 Task: In the  document Kindergartenletter.epub Change the allignment of footer to  'Center' Select the entire text and insert font style 'Nunito' and font size: 18
Action: Mouse scrolled (411, 340) with delta (0, 0)
Screenshot: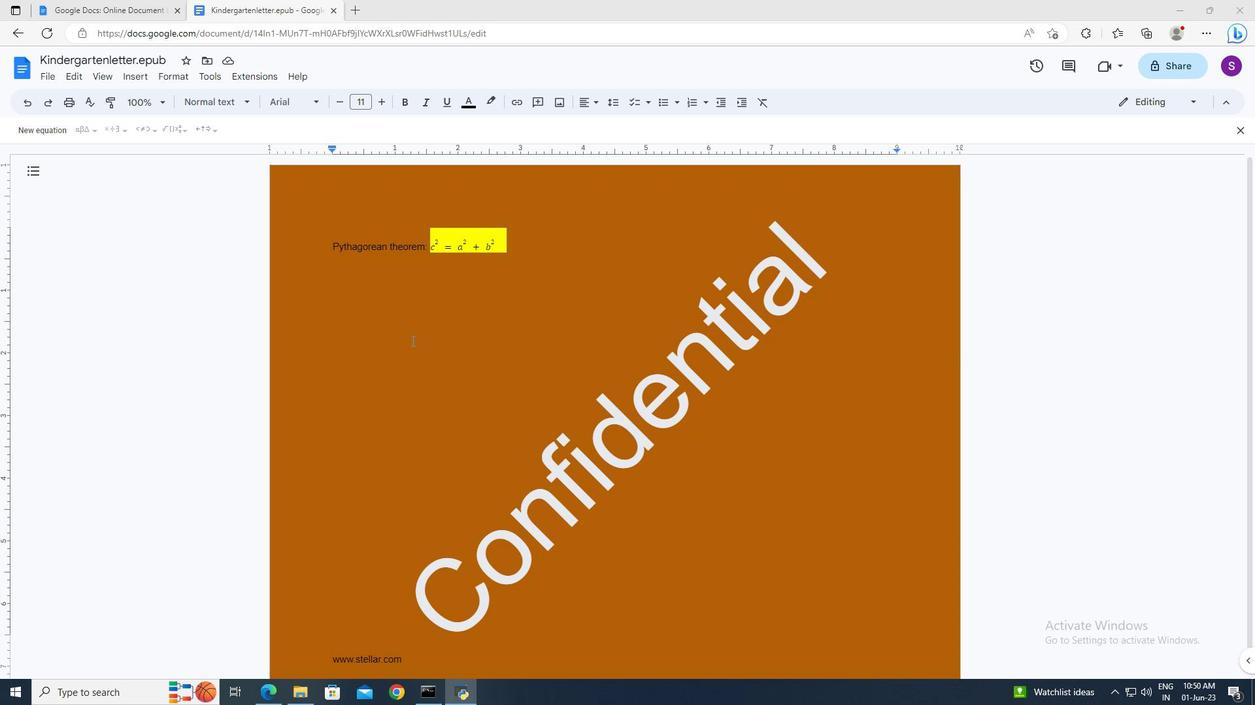 
Action: Mouse scrolled (411, 340) with delta (0, 0)
Screenshot: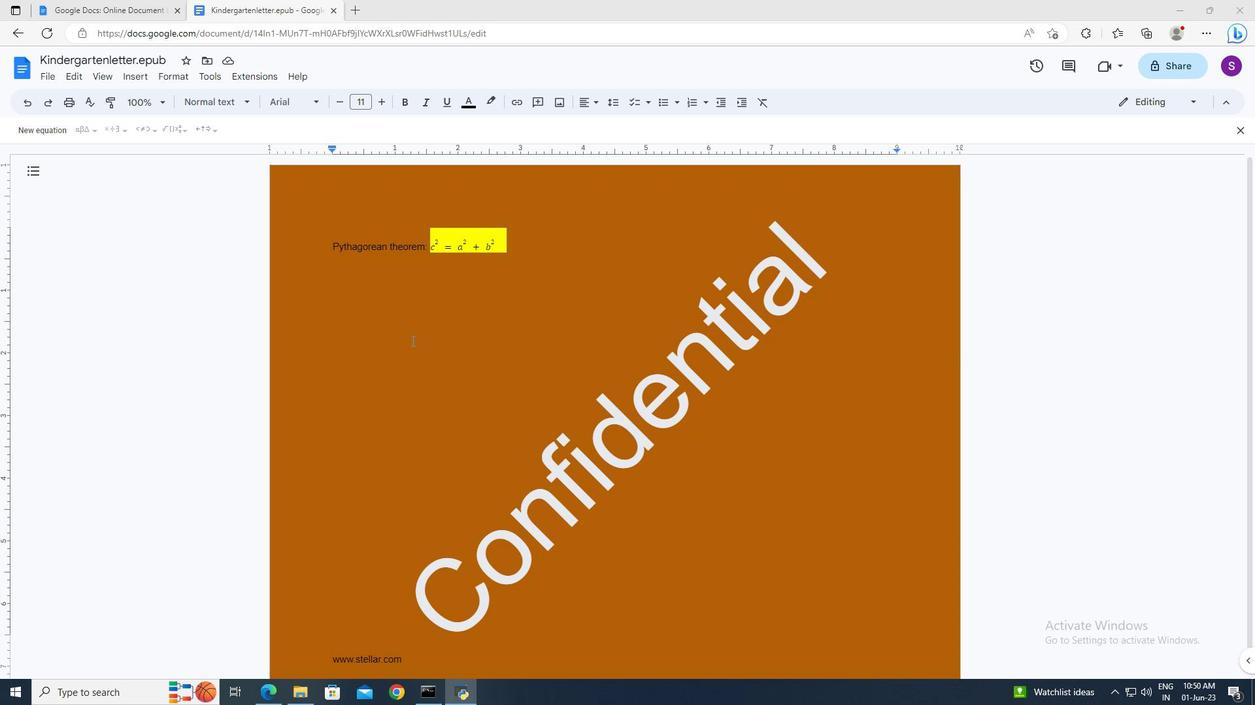
Action: Mouse scrolled (411, 340) with delta (0, 0)
Screenshot: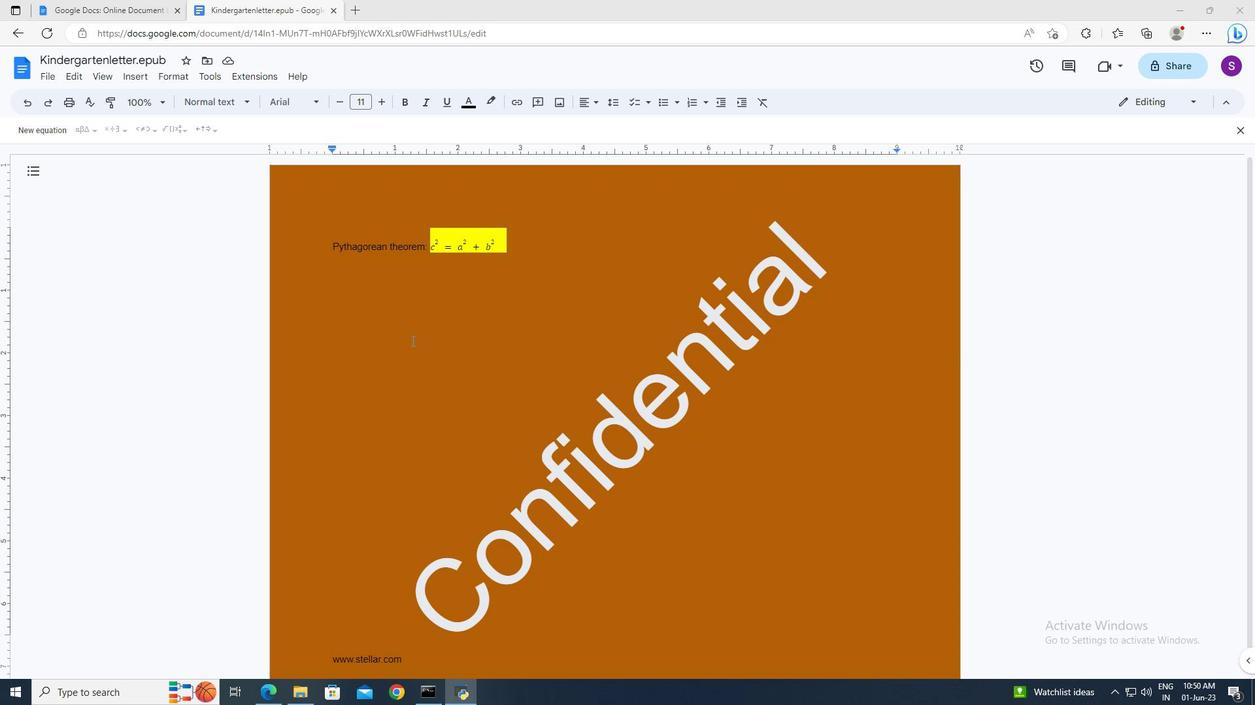 
Action: Mouse scrolled (411, 340) with delta (0, 0)
Screenshot: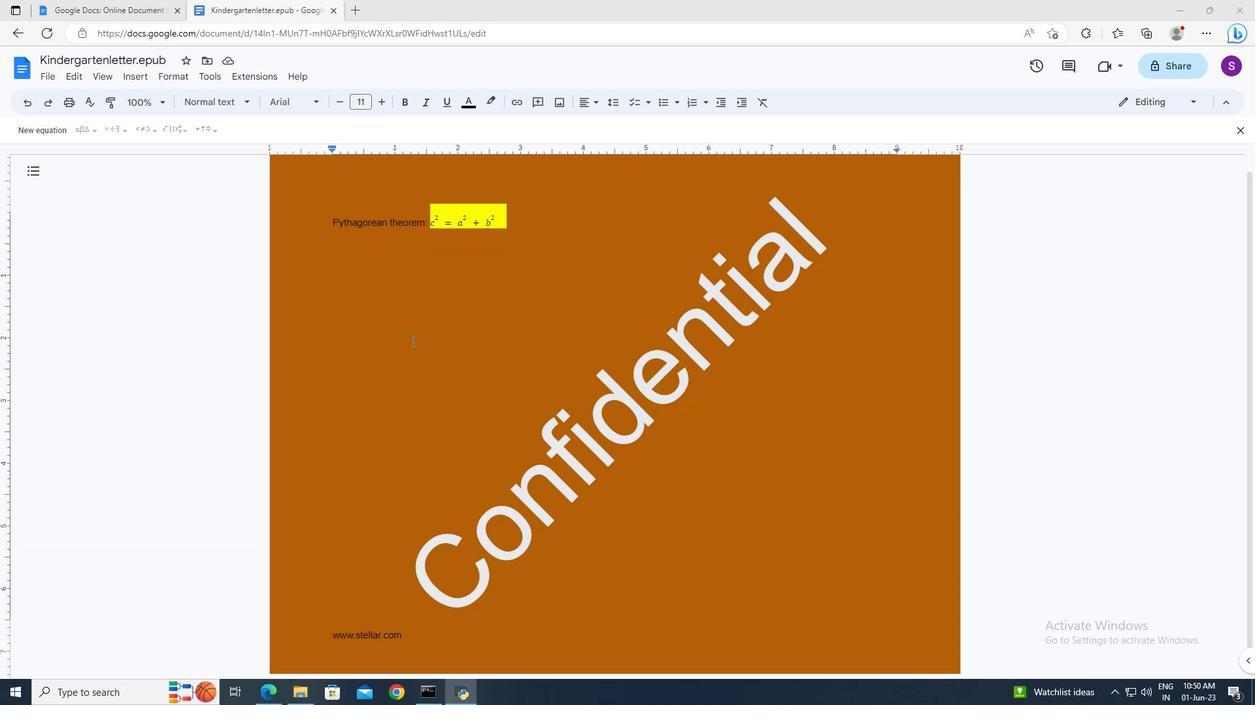 
Action: Mouse moved to (405, 635)
Screenshot: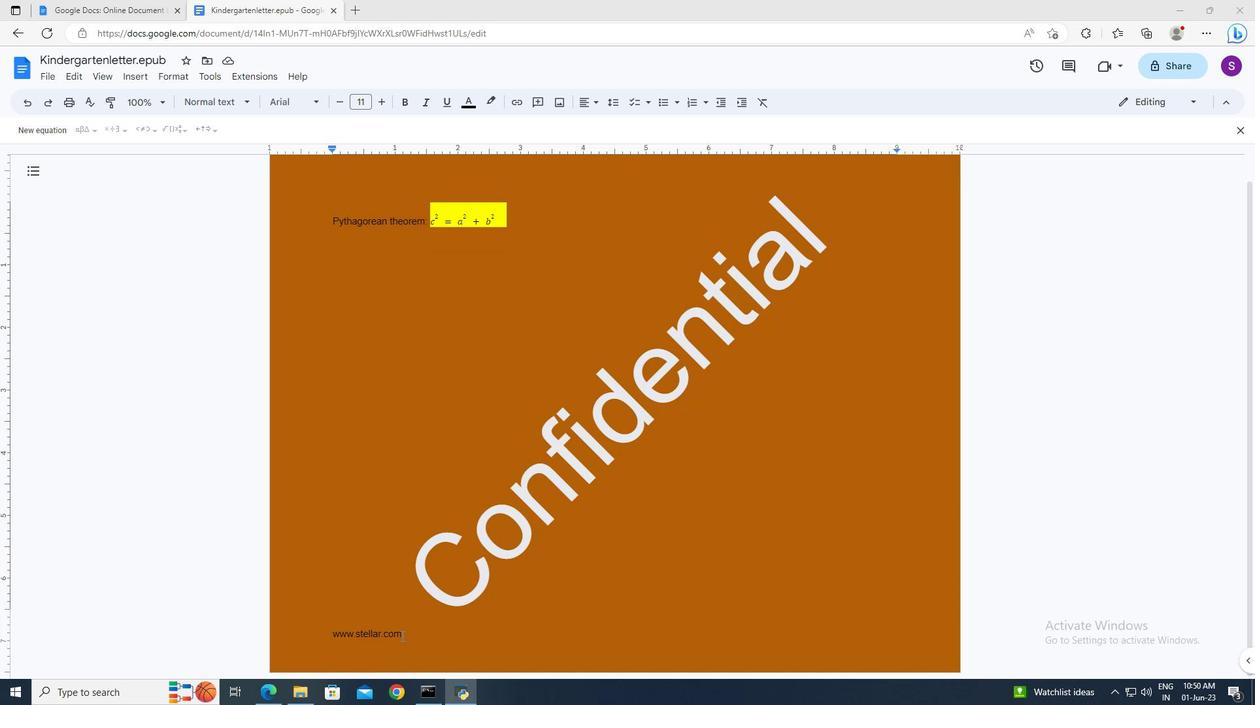 
Action: Mouse pressed left at (405, 635)
Screenshot: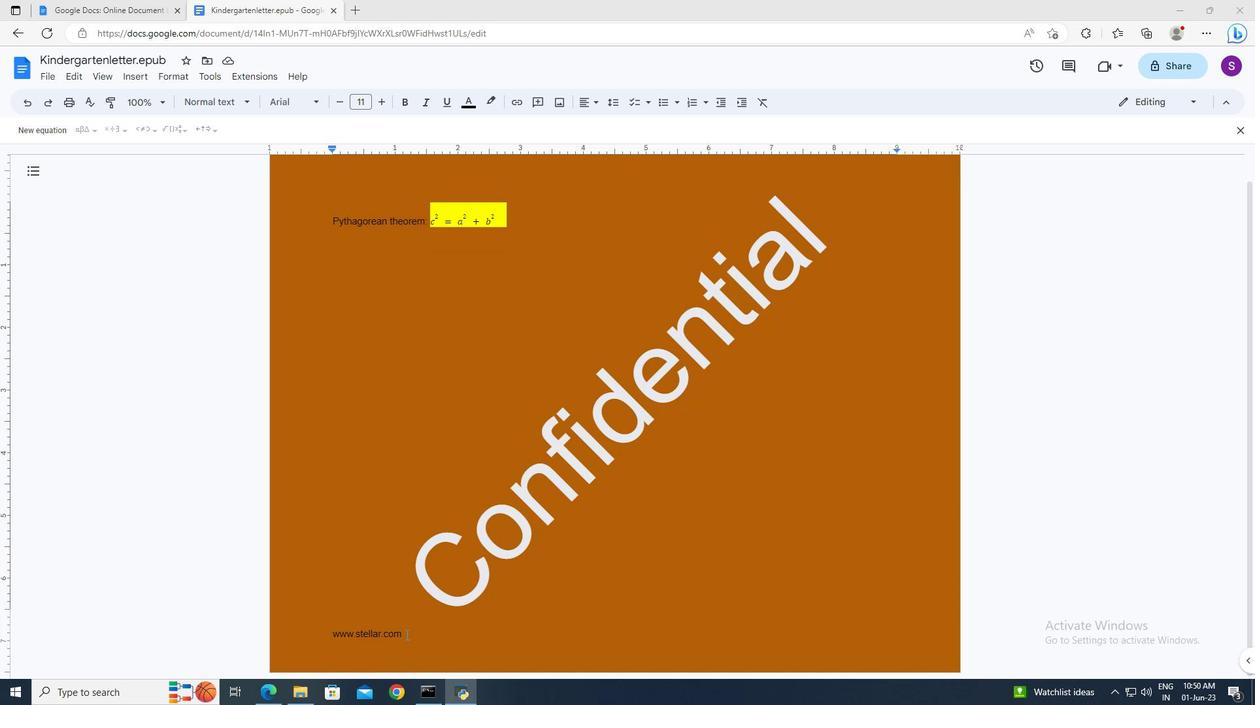 
Action: Mouse pressed left at (405, 635)
Screenshot: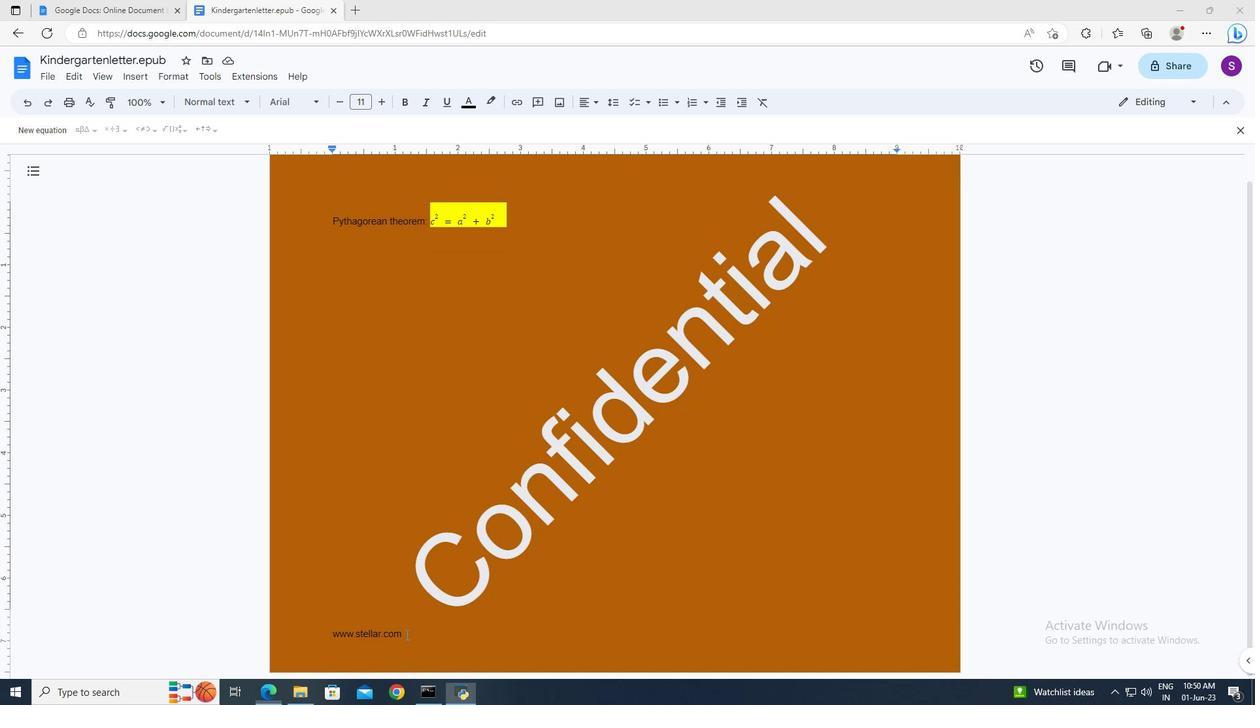 
Action: Key pressed <Key.shift><Key.up>
Screenshot: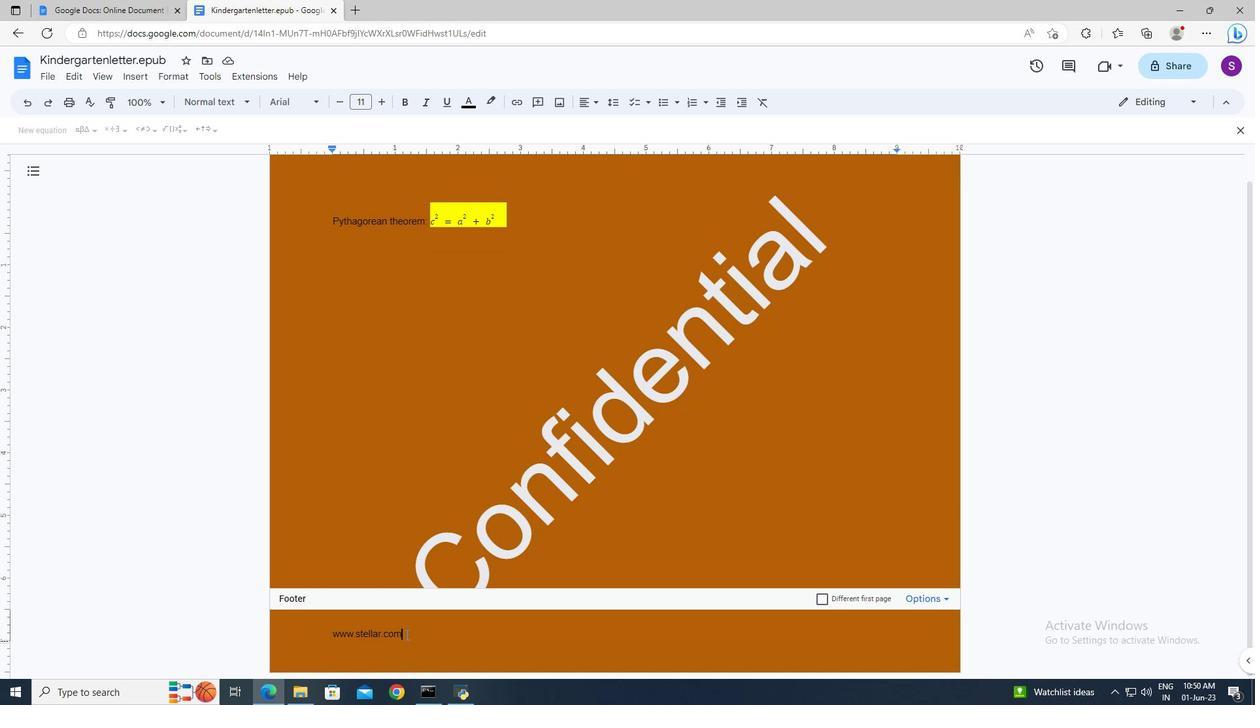 
Action: Mouse moved to (579, 106)
Screenshot: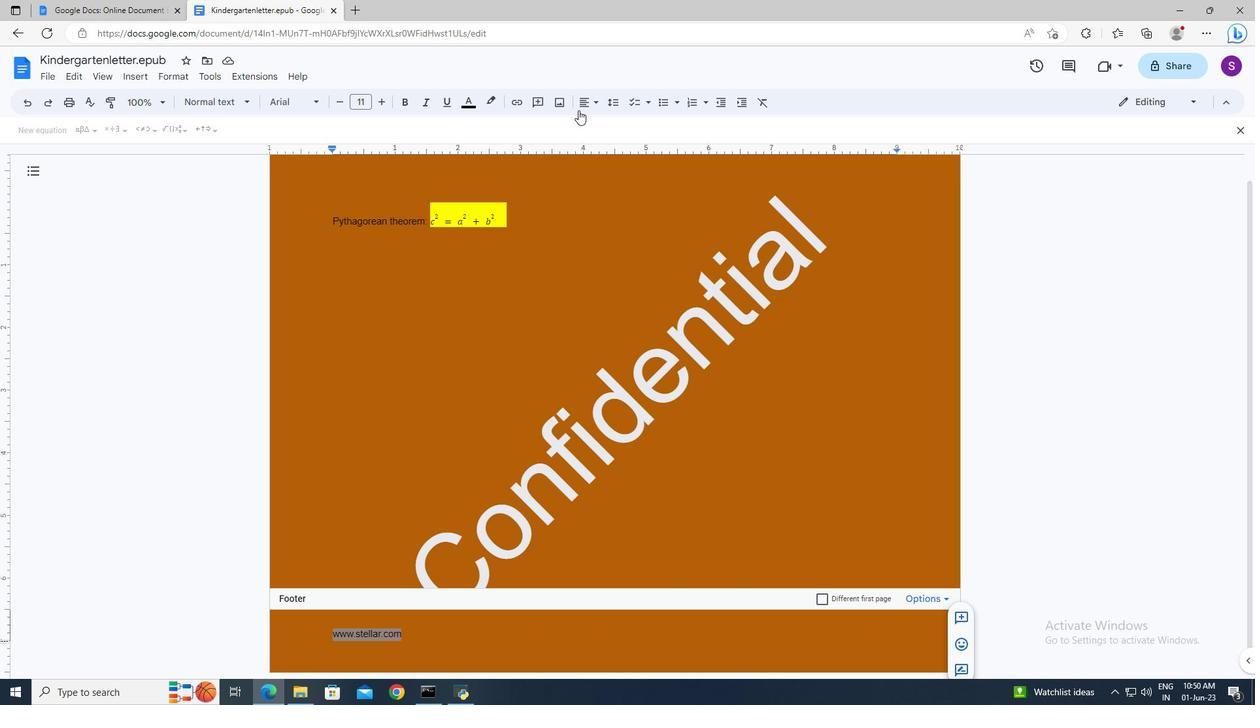 
Action: Mouse pressed left at (579, 106)
Screenshot: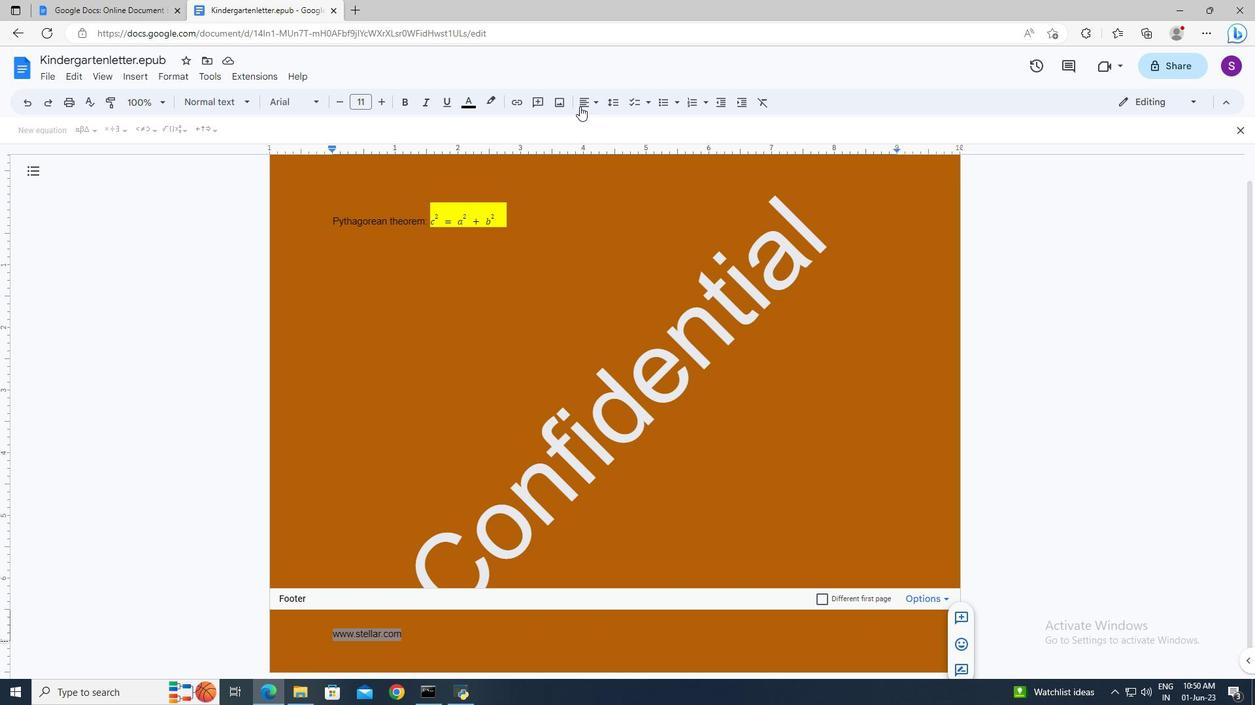 
Action: Mouse moved to (604, 122)
Screenshot: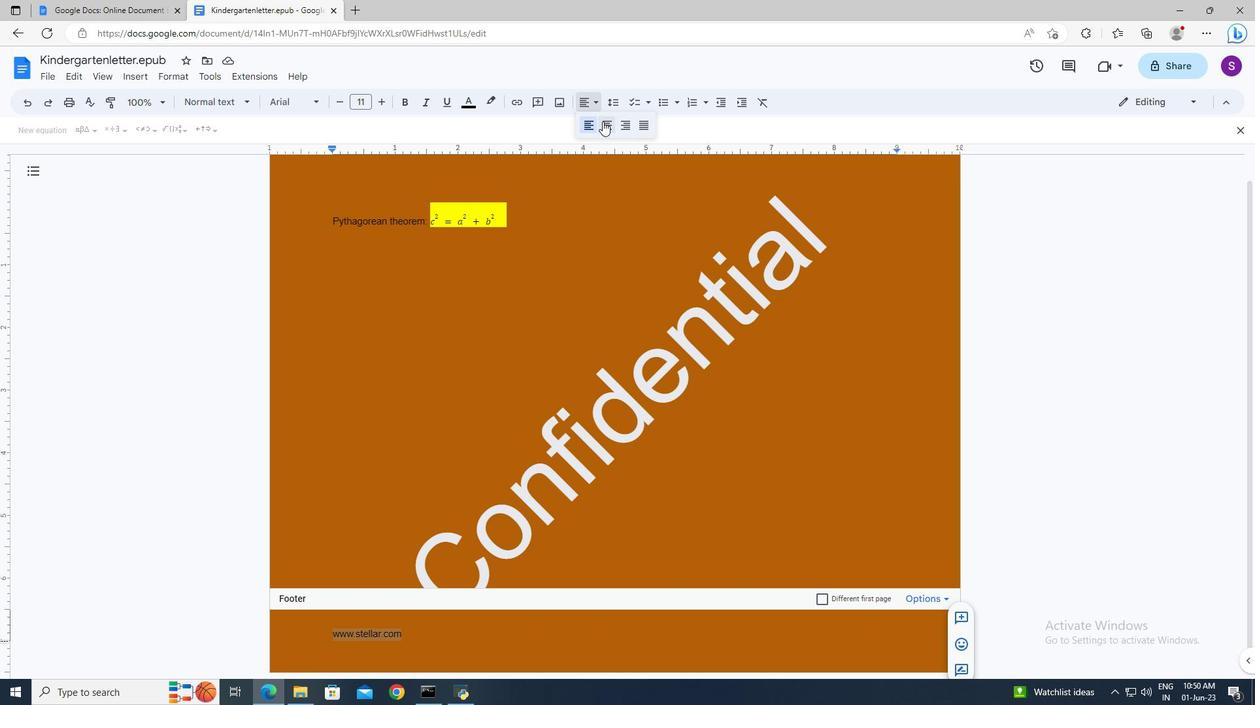 
Action: Mouse pressed left at (604, 122)
Screenshot: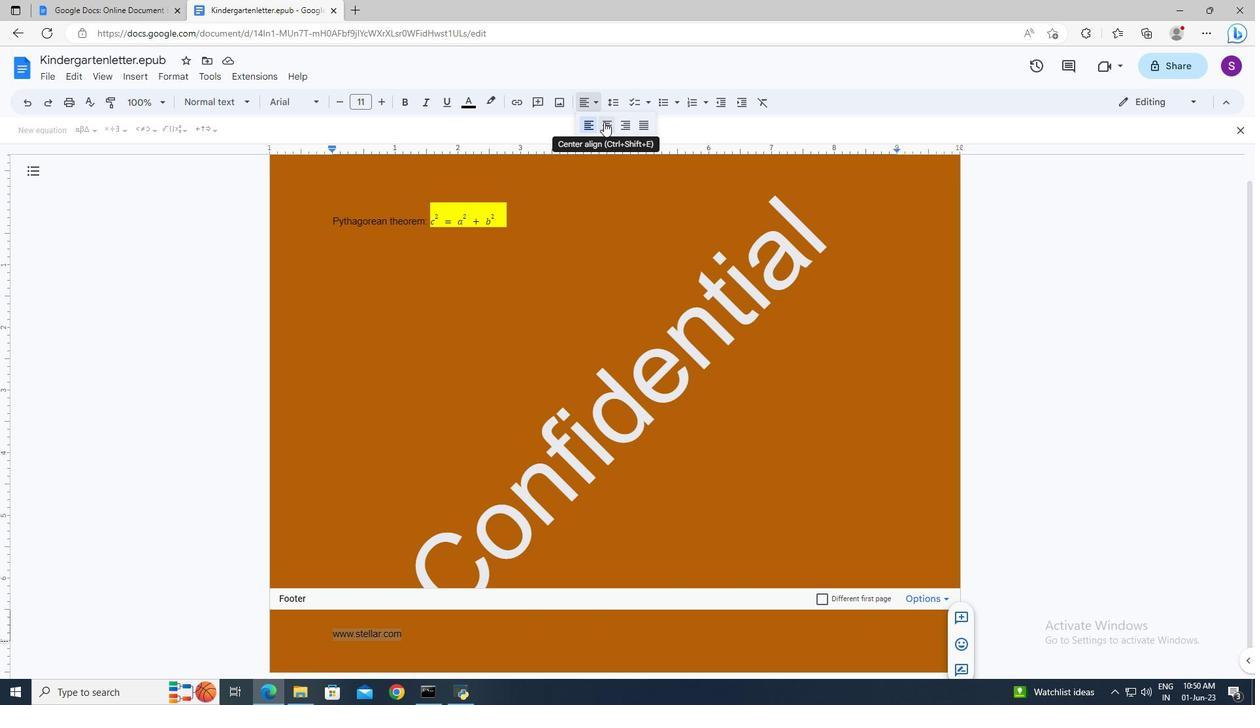 
Action: Mouse moved to (534, 228)
Screenshot: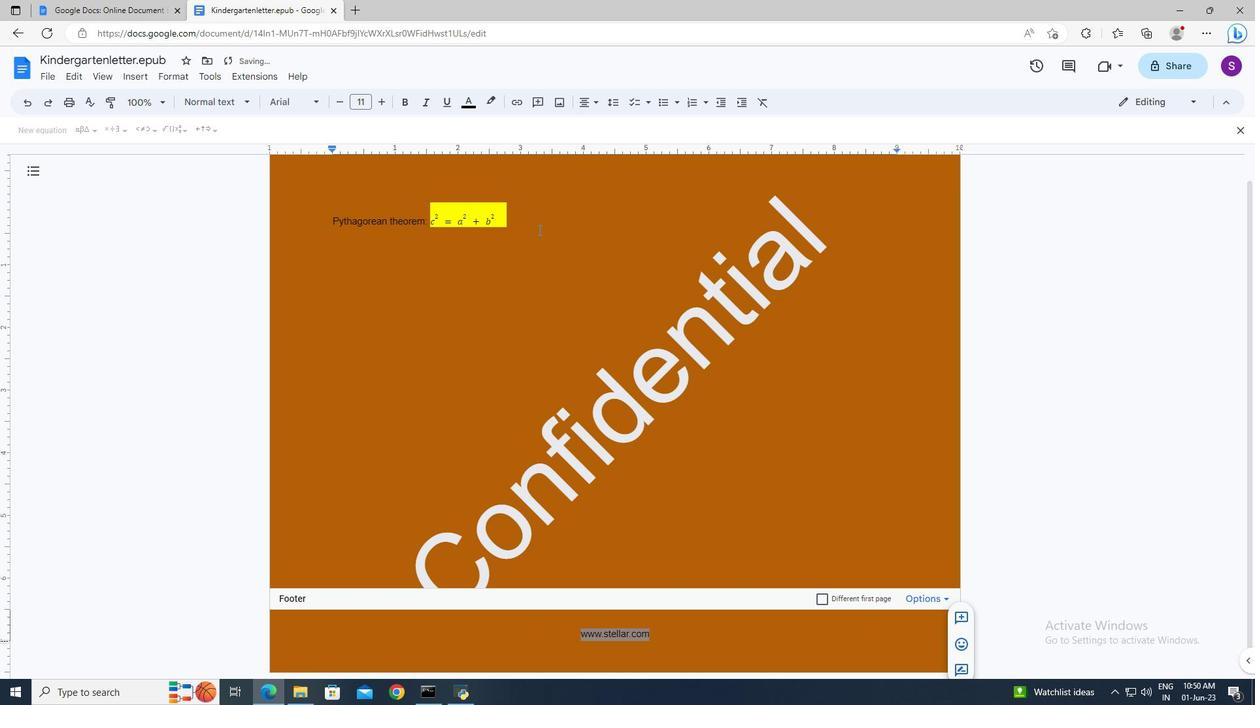 
Action: Mouse pressed left at (534, 228)
Screenshot: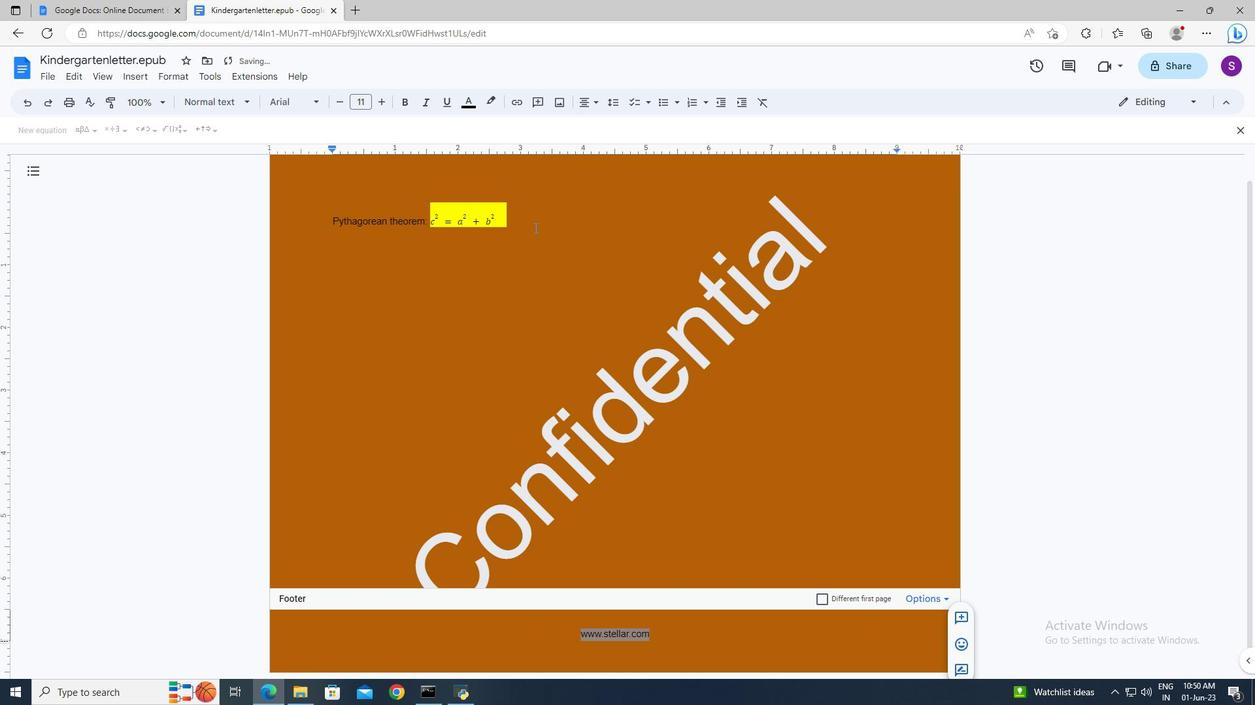 
Action: Key pressed ctrl+A
Screenshot: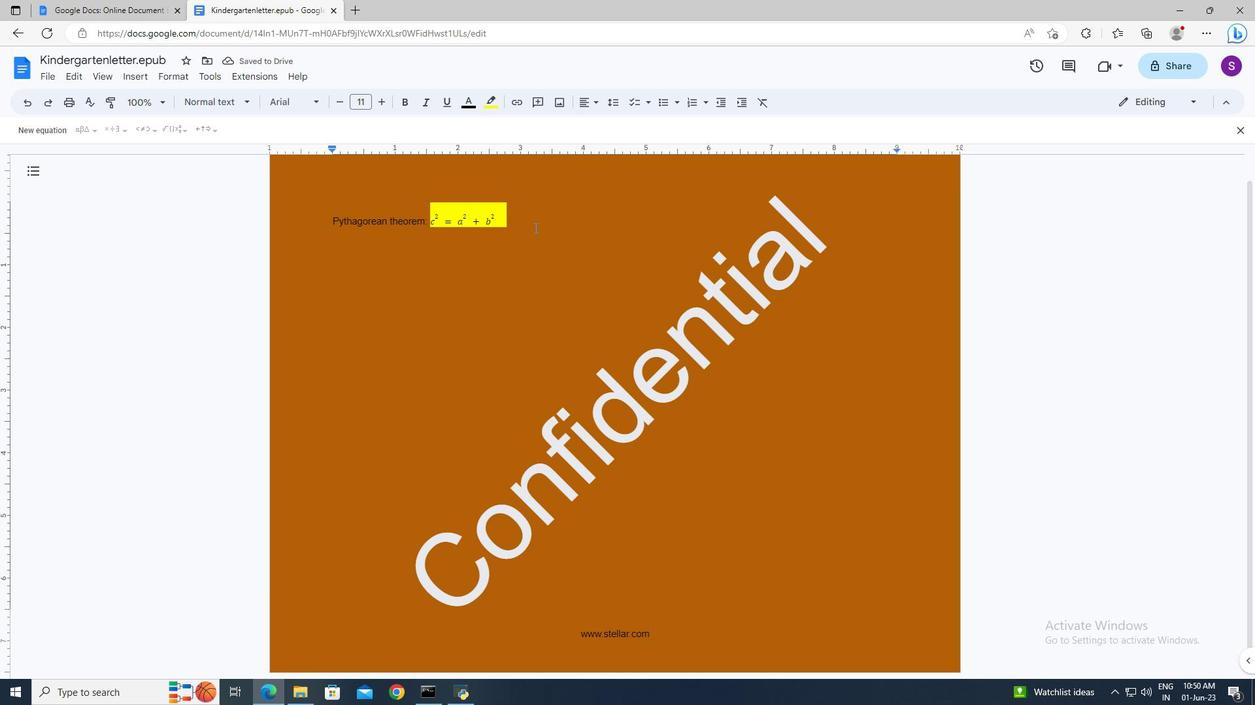 
Action: Mouse moved to (313, 101)
Screenshot: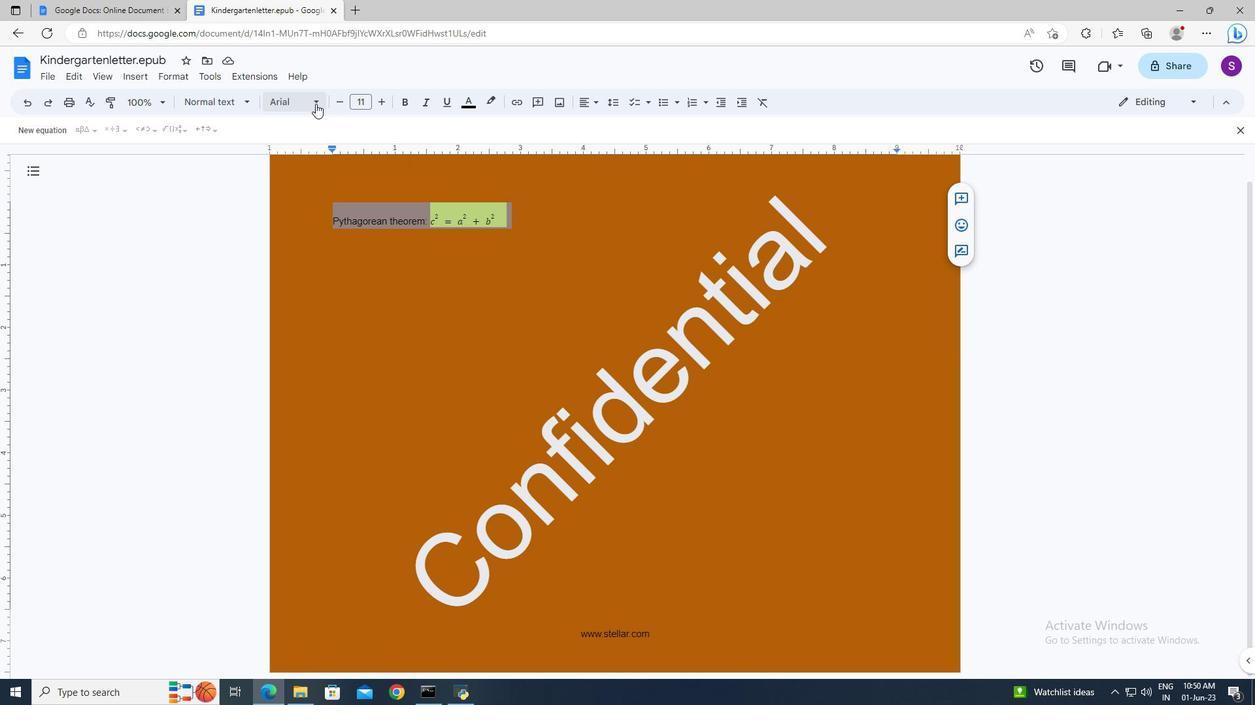 
Action: Mouse pressed left at (313, 101)
Screenshot: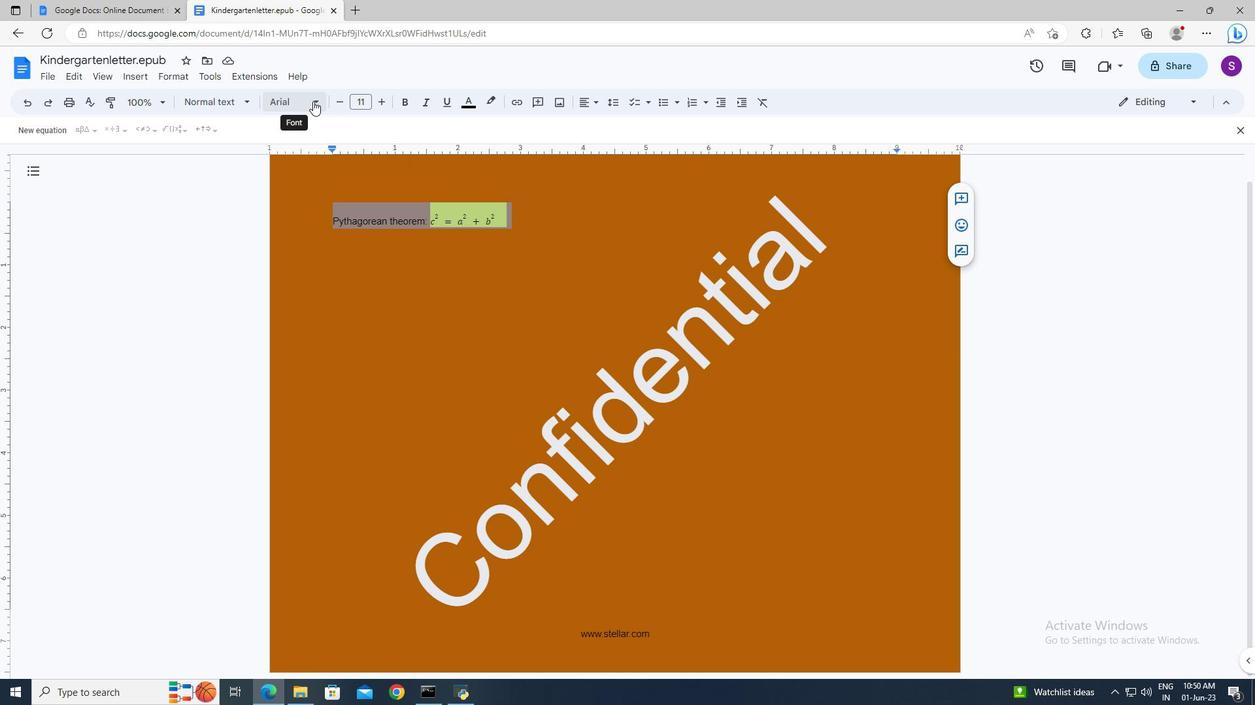
Action: Mouse moved to (324, 621)
Screenshot: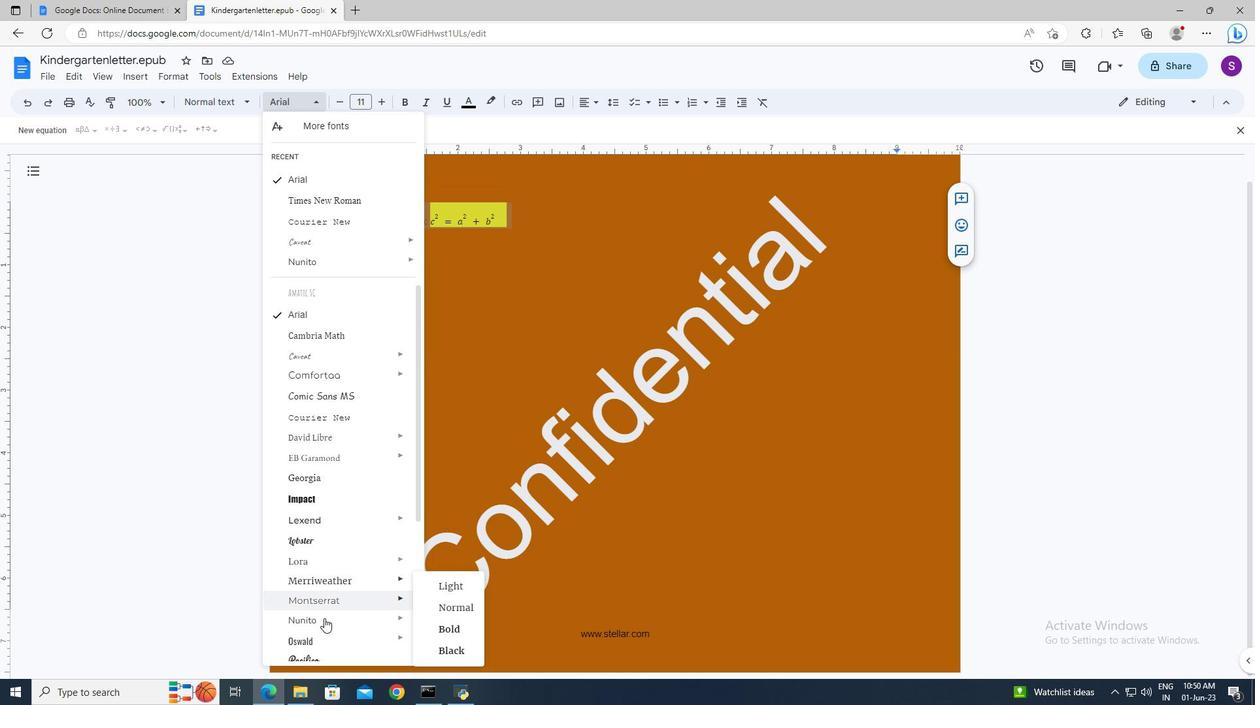 
Action: Mouse pressed left at (324, 621)
Screenshot: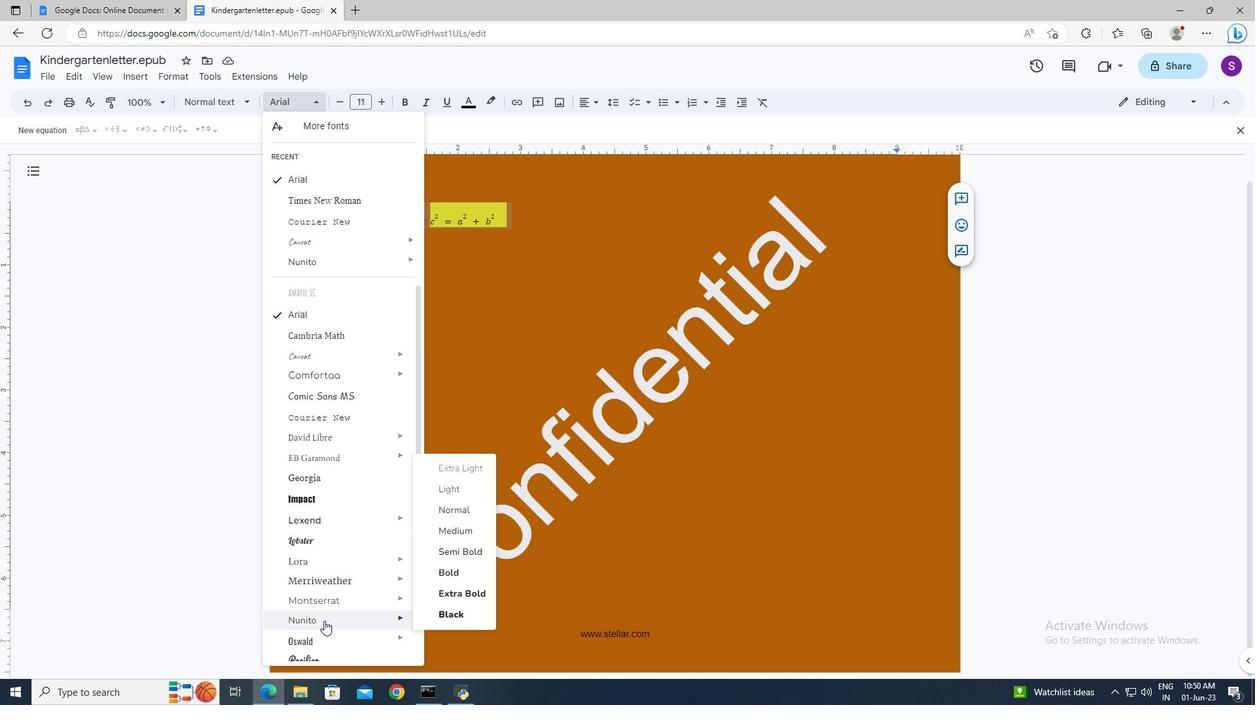 
Action: Mouse moved to (362, 104)
Screenshot: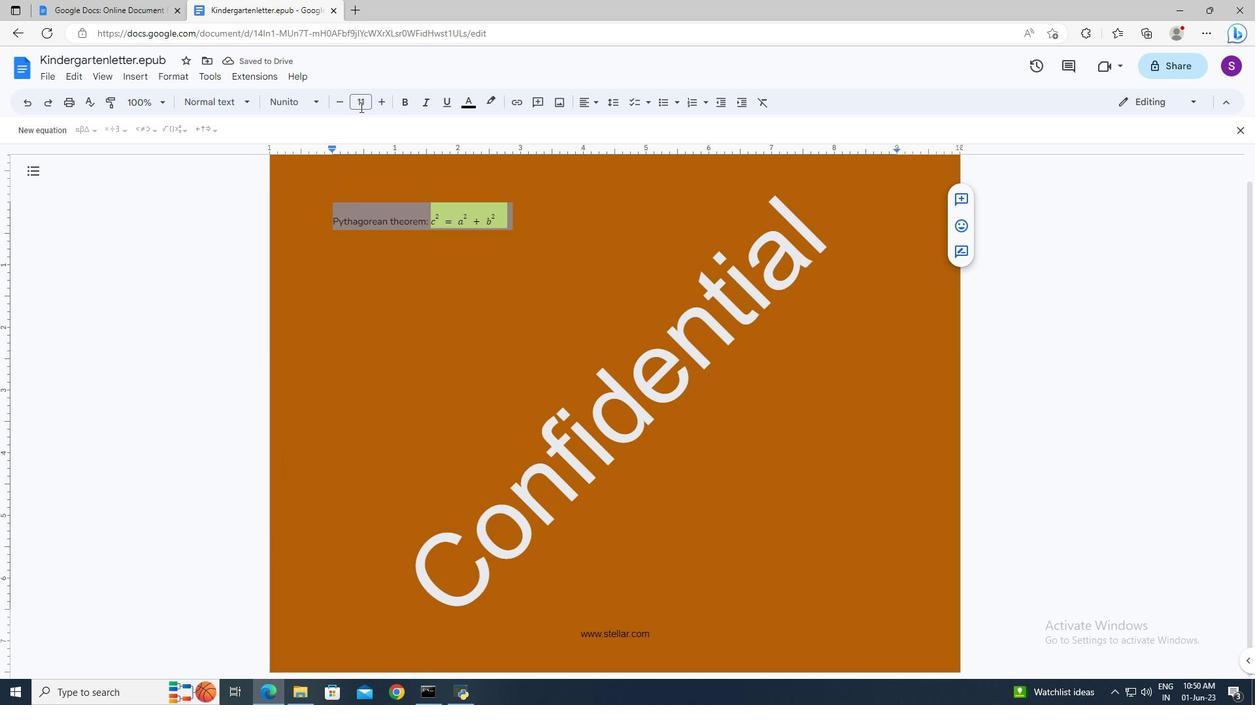 
Action: Mouse pressed left at (362, 104)
Screenshot: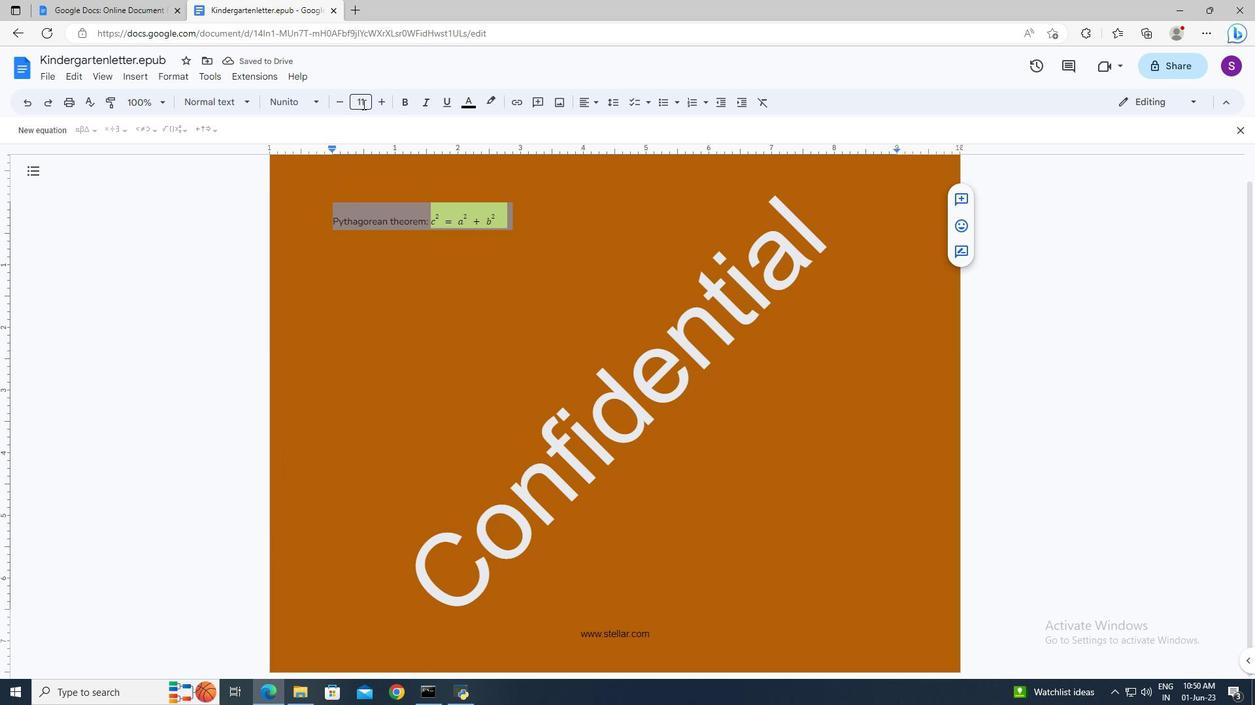 
Action: Key pressed 18<Key.enter>
Screenshot: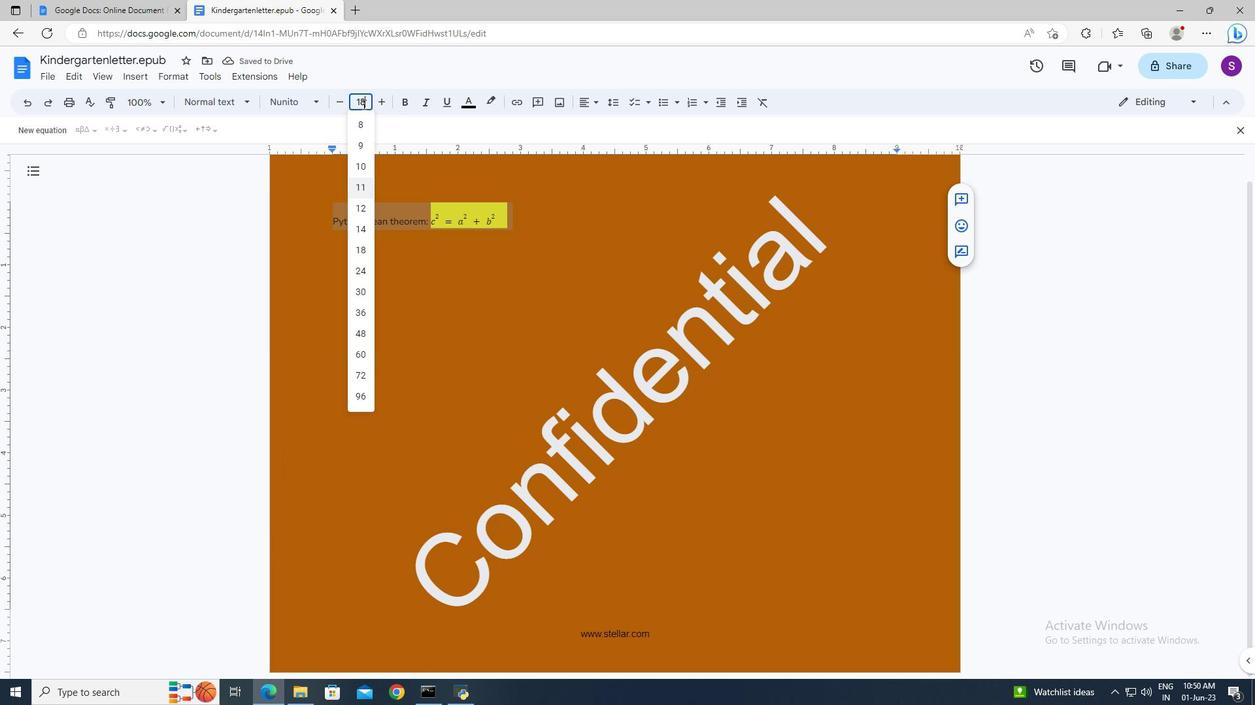 
Action: Mouse moved to (423, 416)
Screenshot: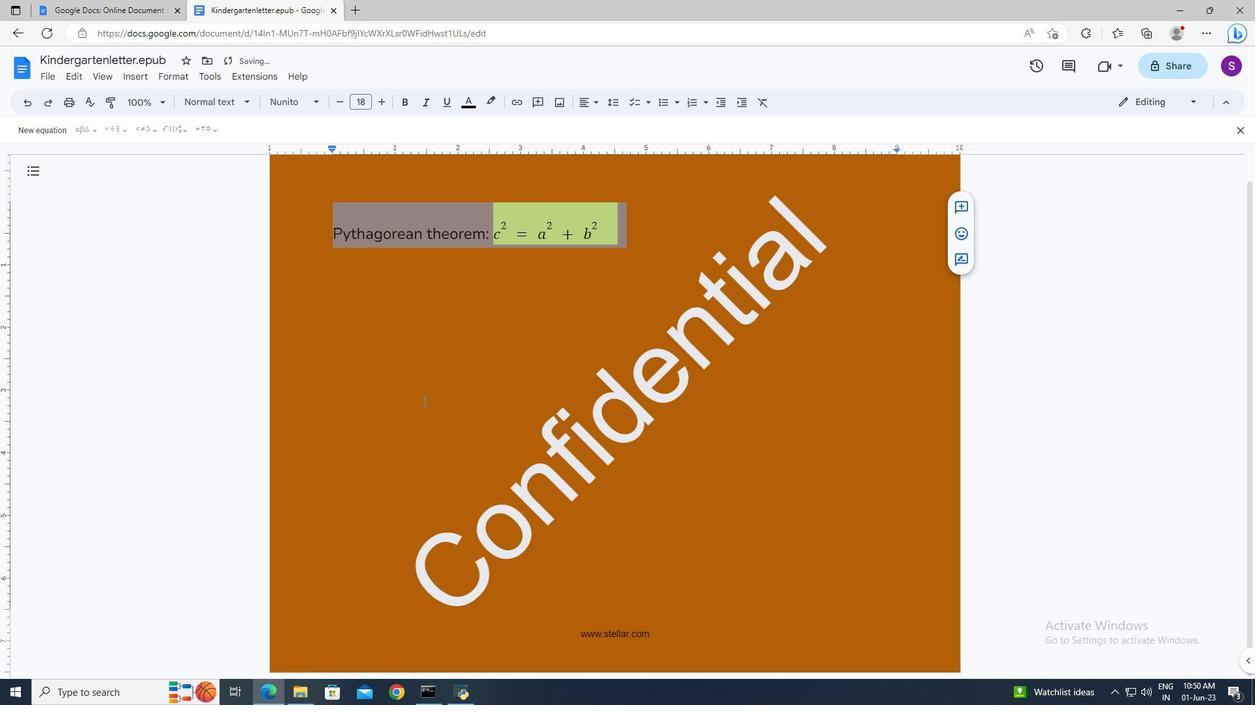 
Action: Mouse pressed left at (423, 416)
Screenshot: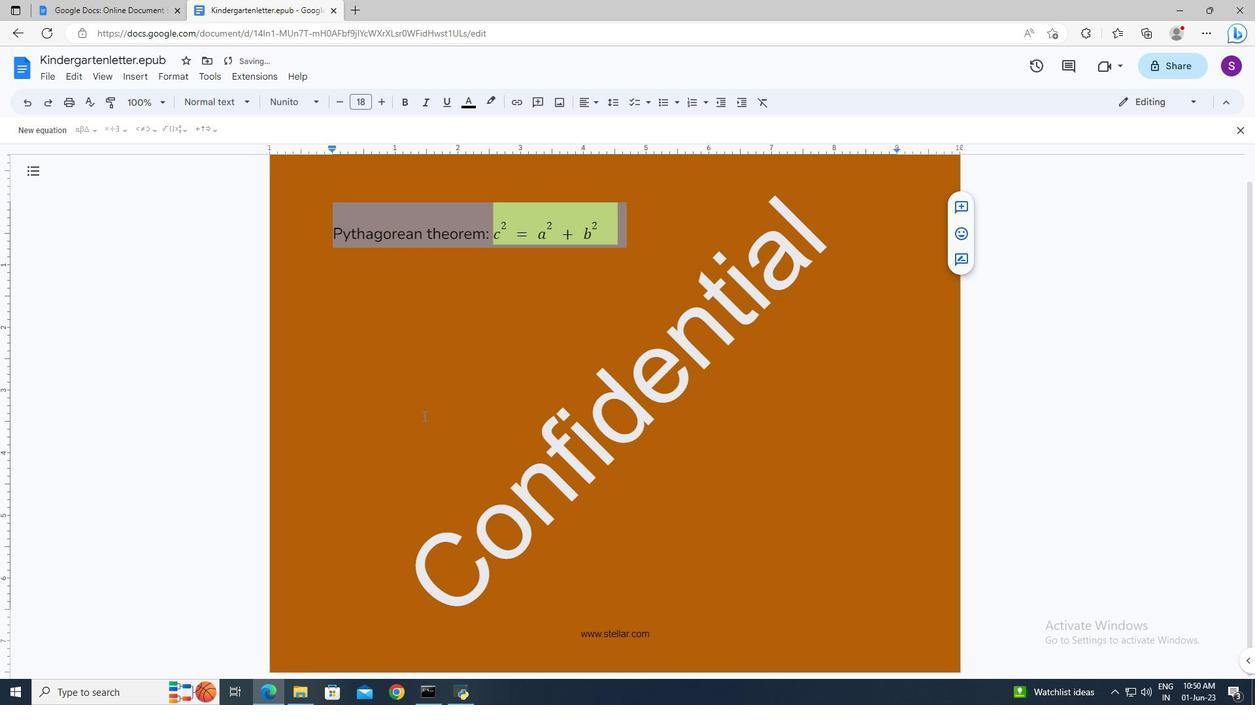 
